 Task: Choose the card "FESTIVAL" for your new game.
Action: Mouse moved to (707, 655)
Screenshot: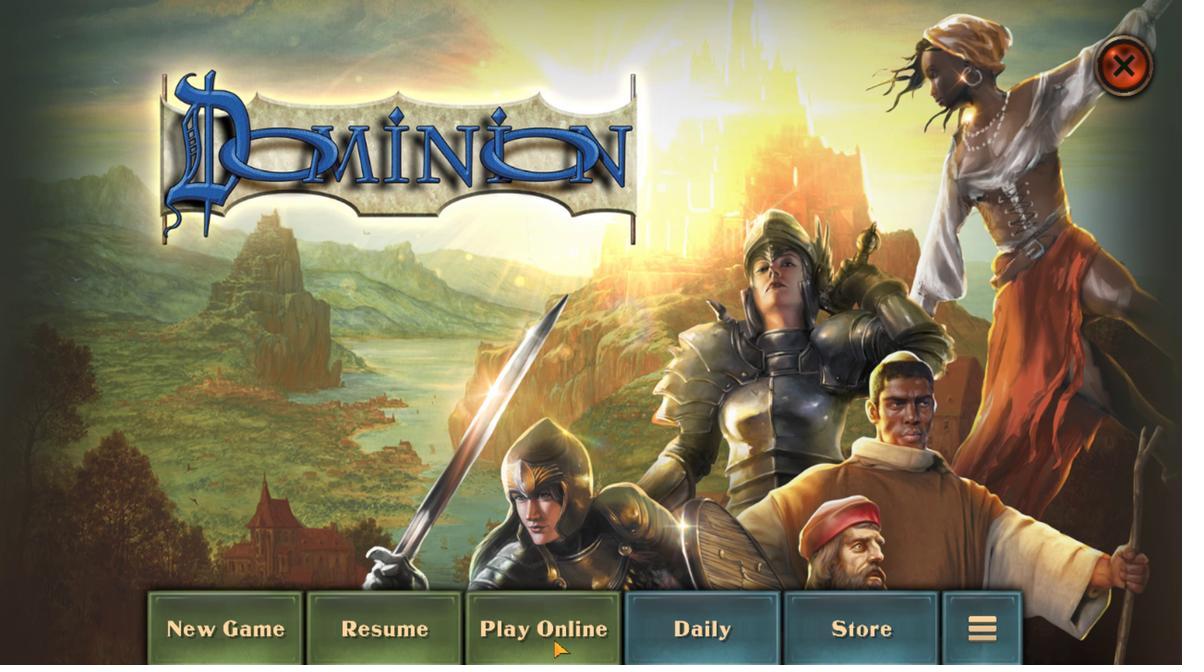 
Action: Mouse pressed left at (707, 655)
Screenshot: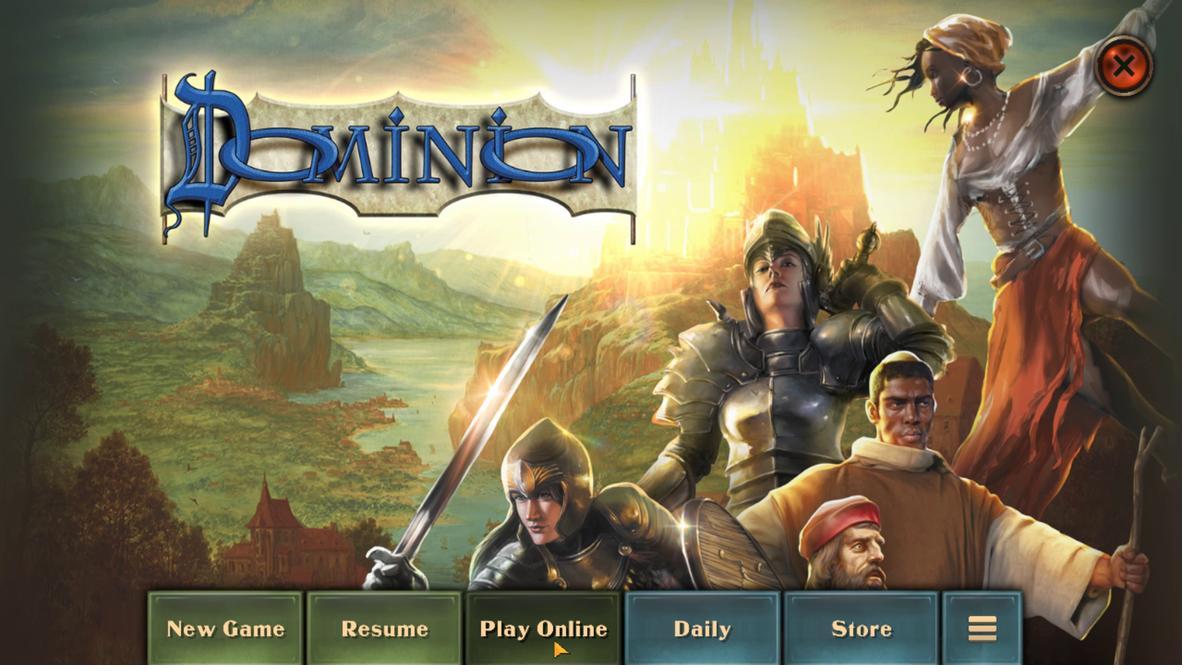 
Action: Mouse moved to (712, 299)
Screenshot: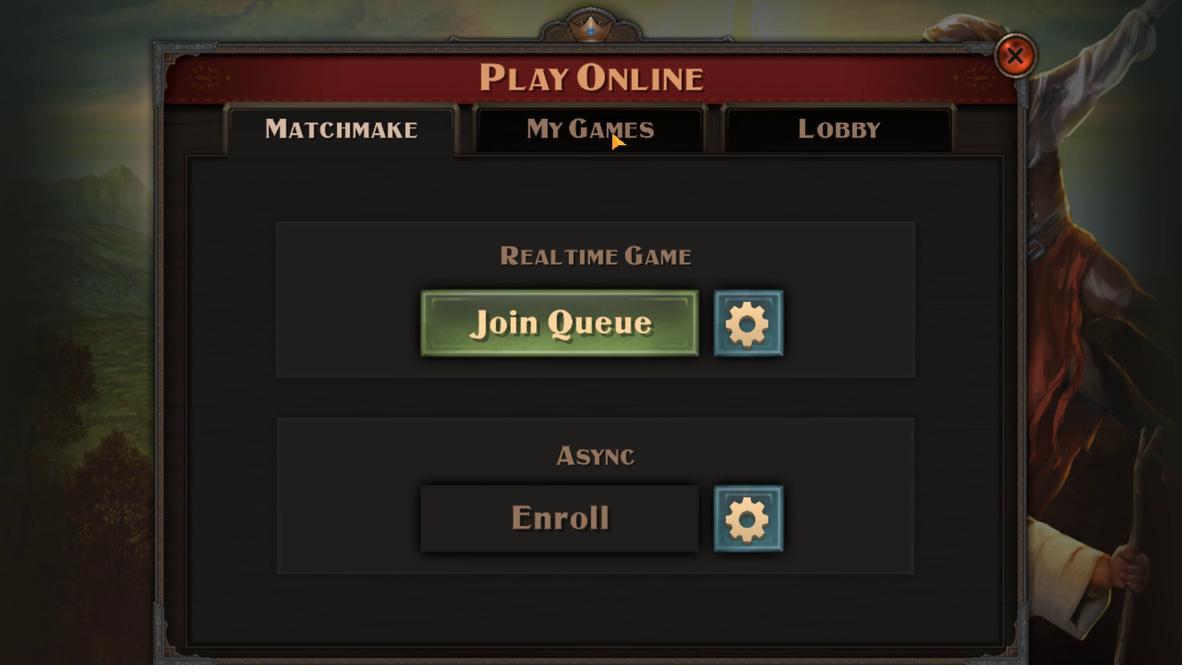 
Action: Mouse pressed left at (712, 299)
Screenshot: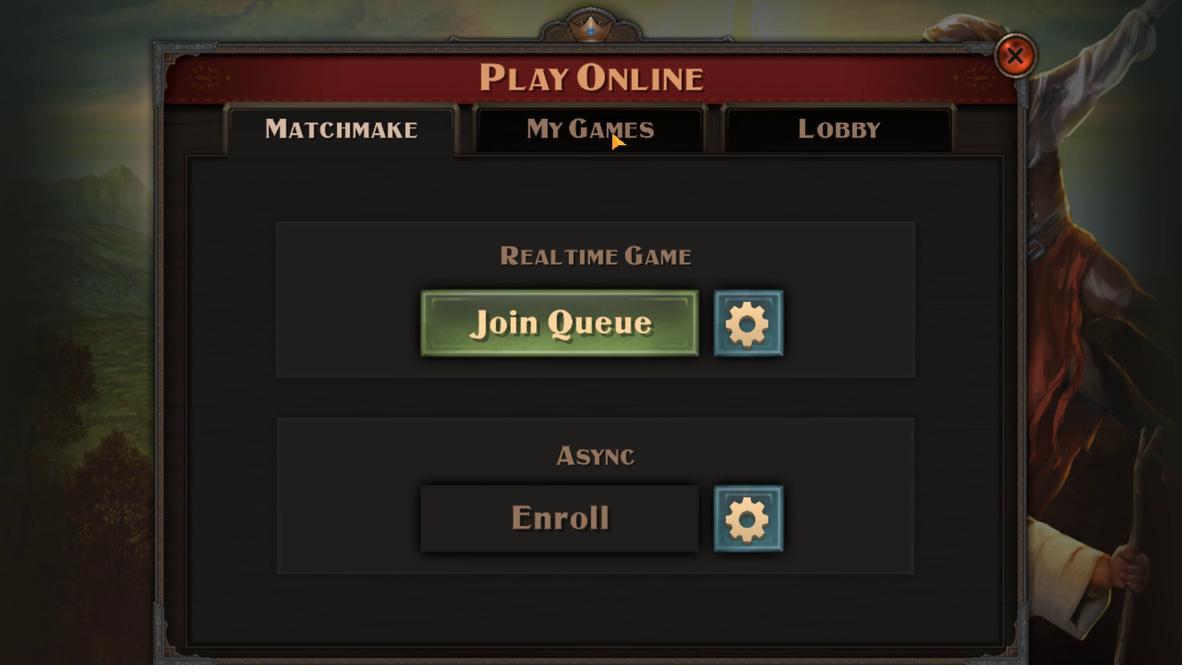 
Action: Mouse moved to (737, 565)
Screenshot: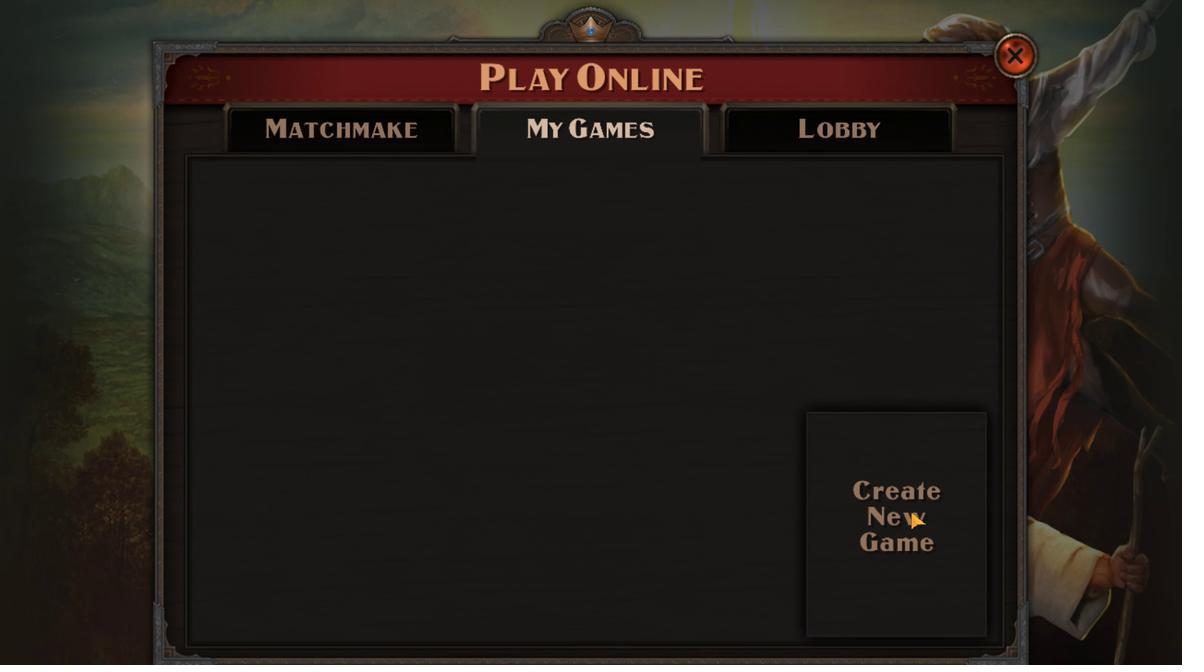 
Action: Mouse pressed left at (737, 565)
Screenshot: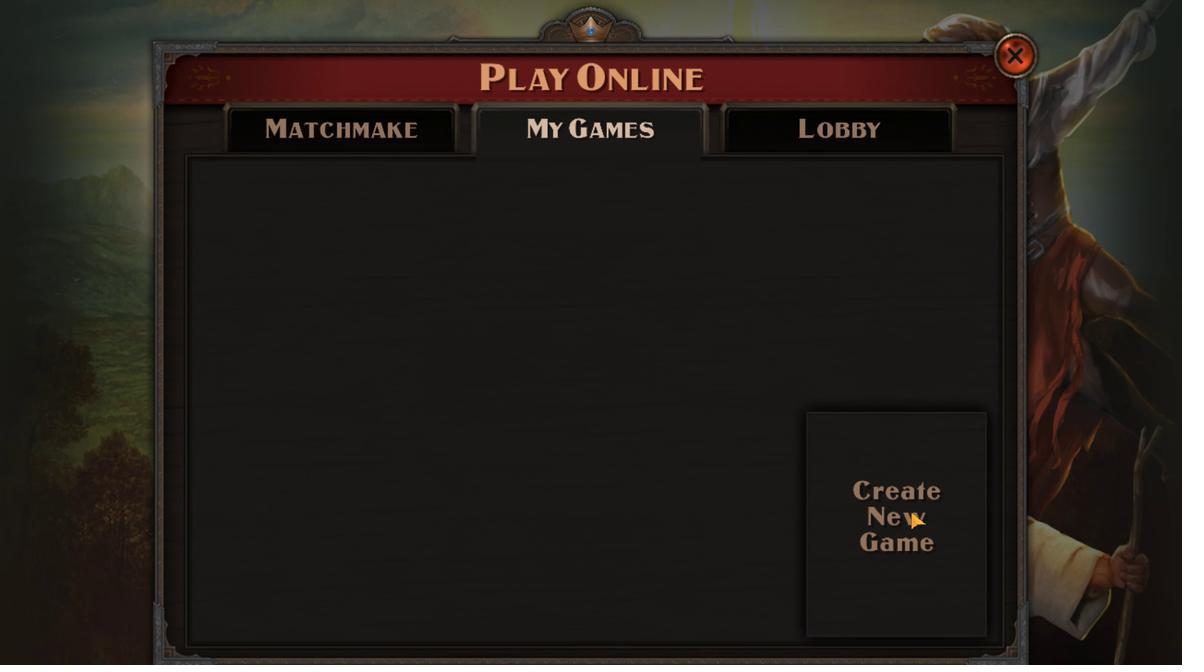 
Action: Mouse moved to (702, 297)
Screenshot: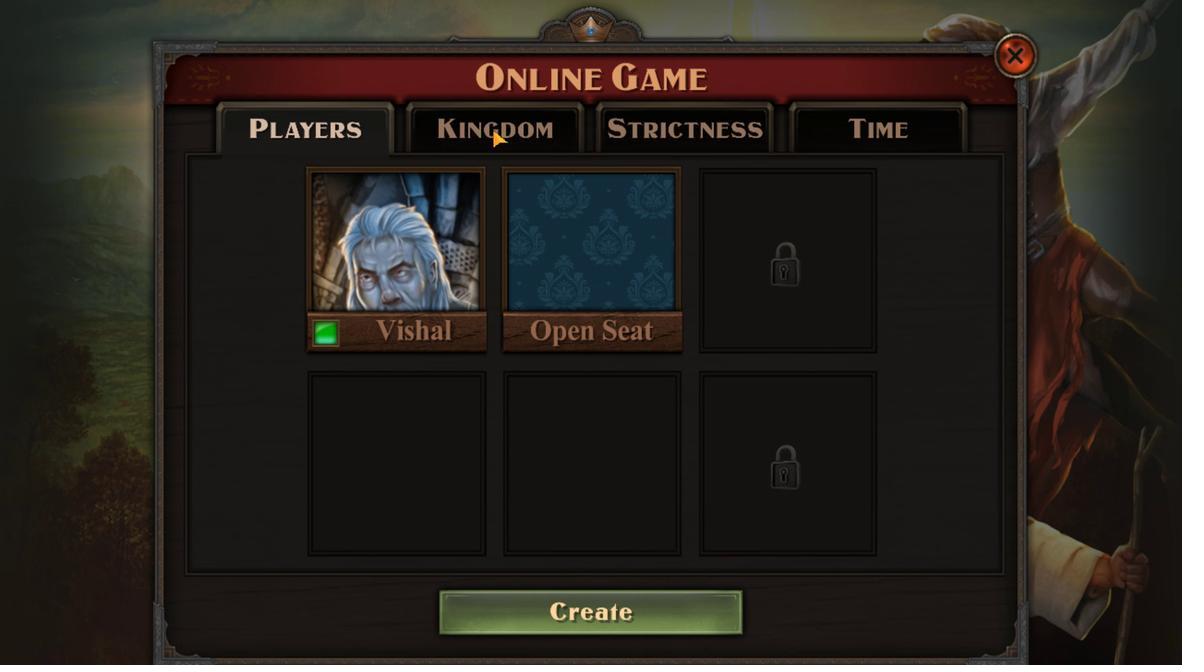 
Action: Mouse pressed left at (702, 297)
Screenshot: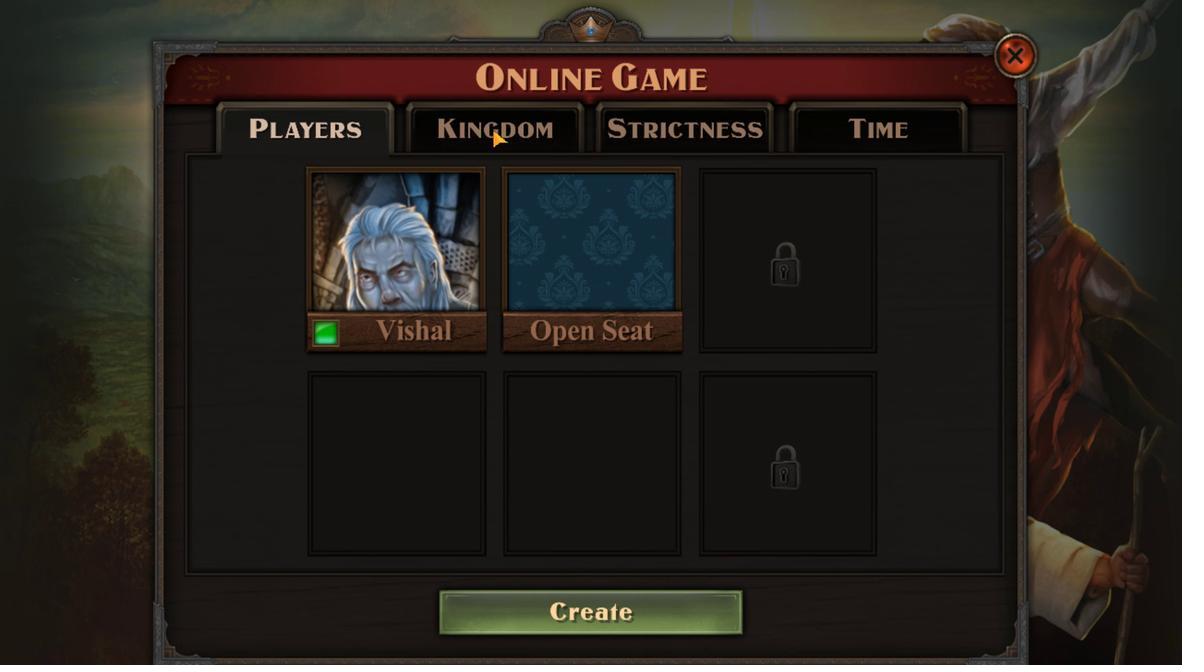 
Action: Mouse moved to (724, 352)
Screenshot: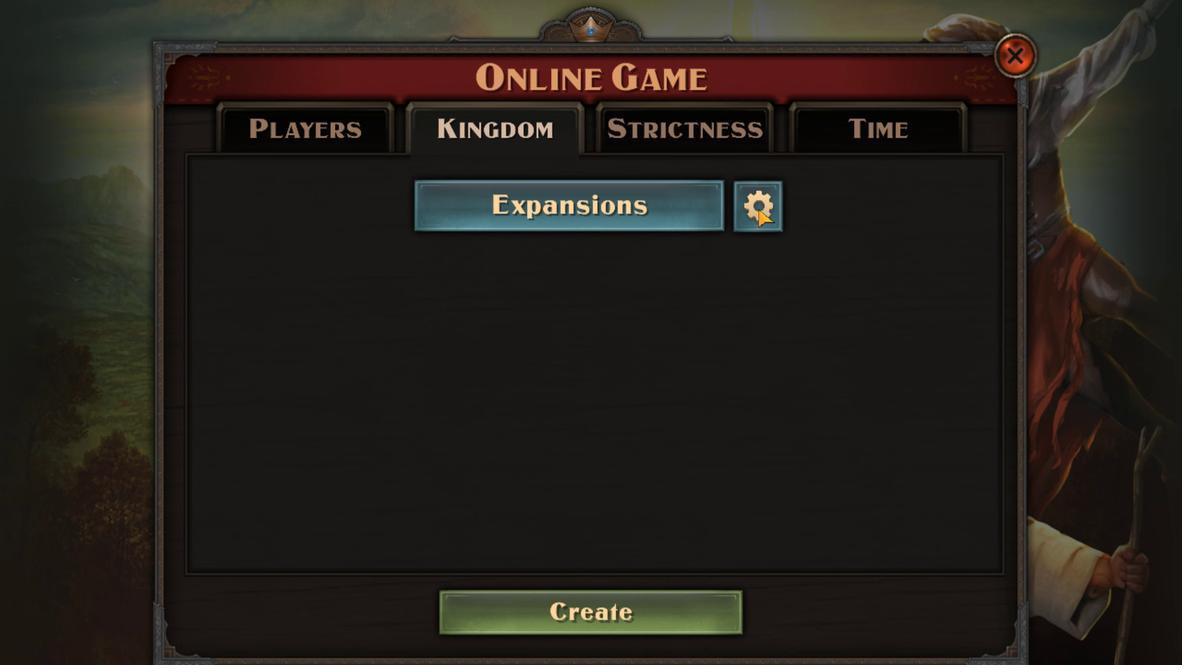 
Action: Mouse pressed left at (724, 352)
Screenshot: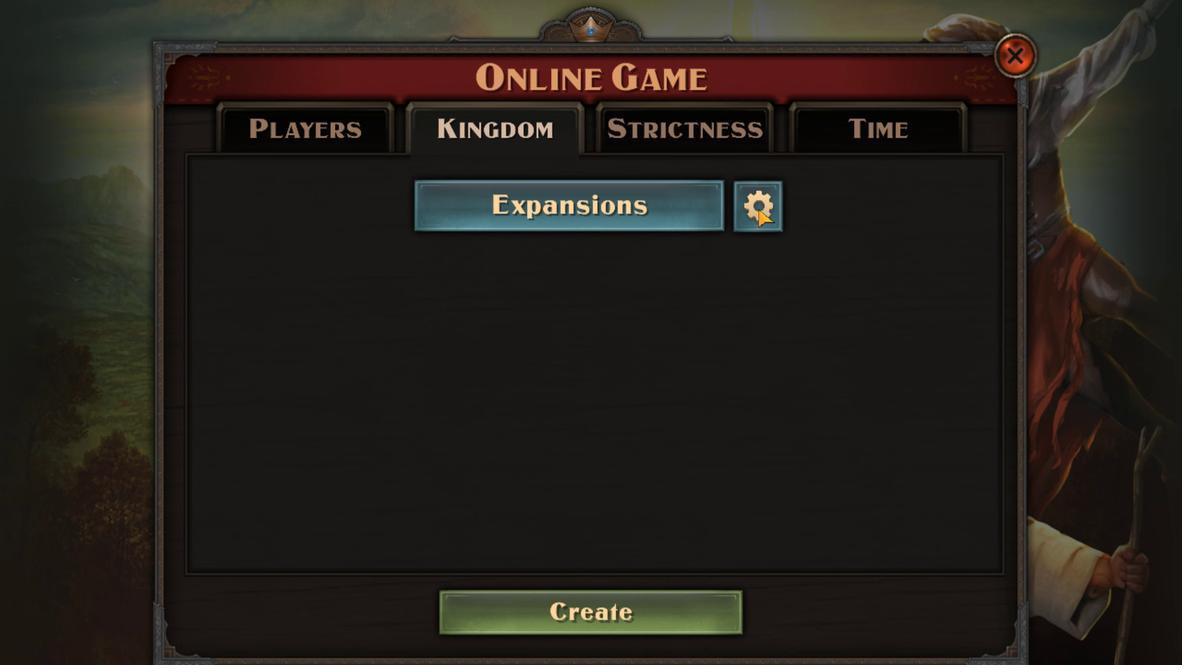 
Action: Mouse moved to (723, 352)
Screenshot: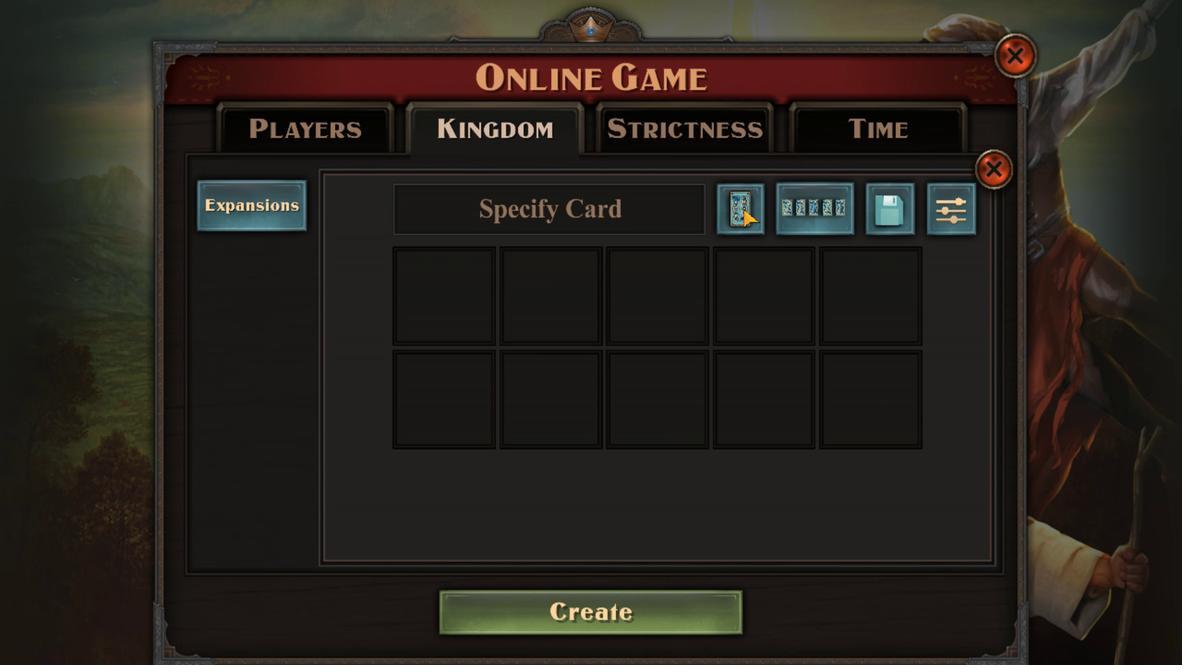 
Action: Mouse pressed left at (723, 352)
Screenshot: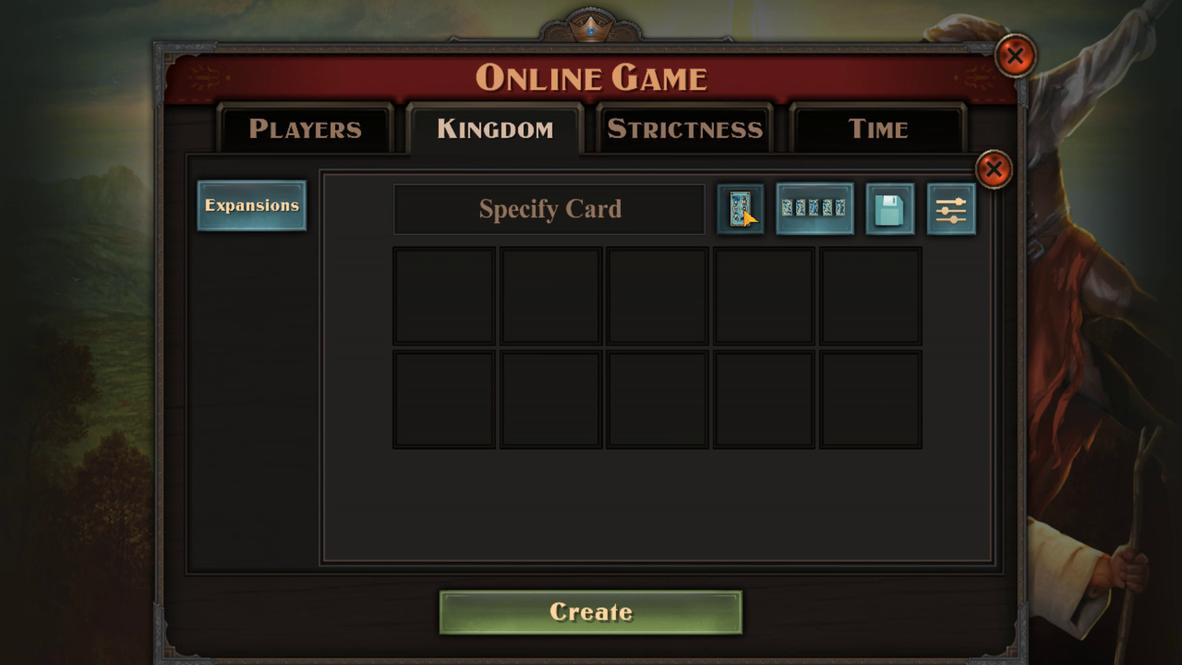 
Action: Mouse moved to (743, 322)
Screenshot: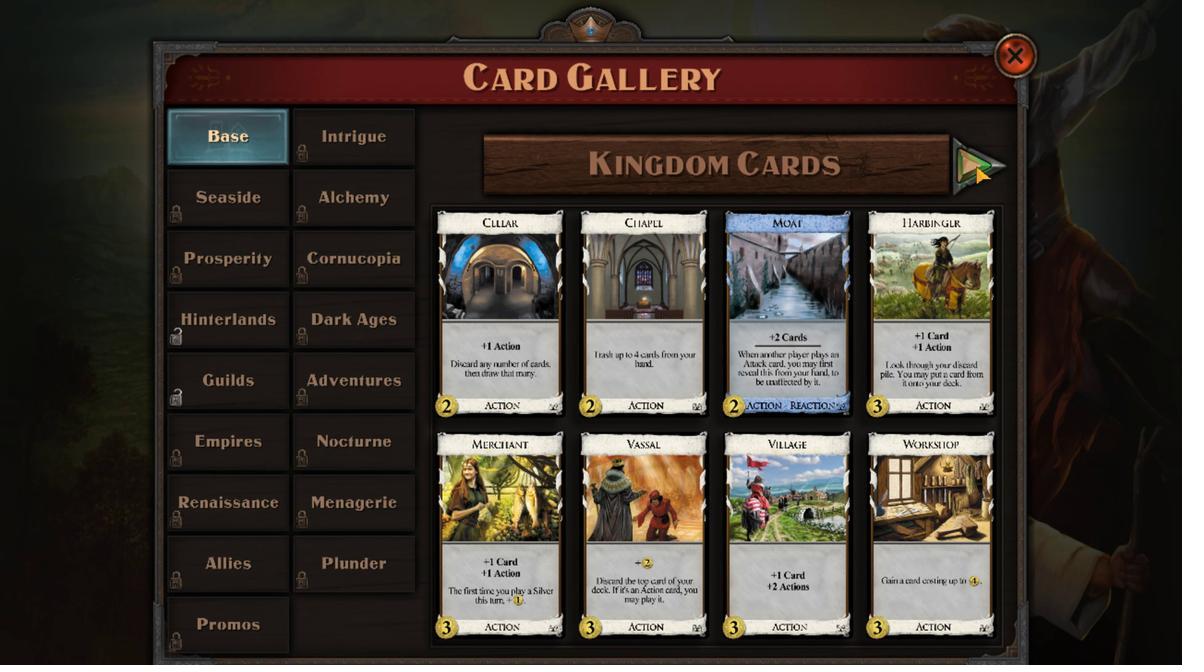 
Action: Mouse pressed left at (743, 322)
Screenshot: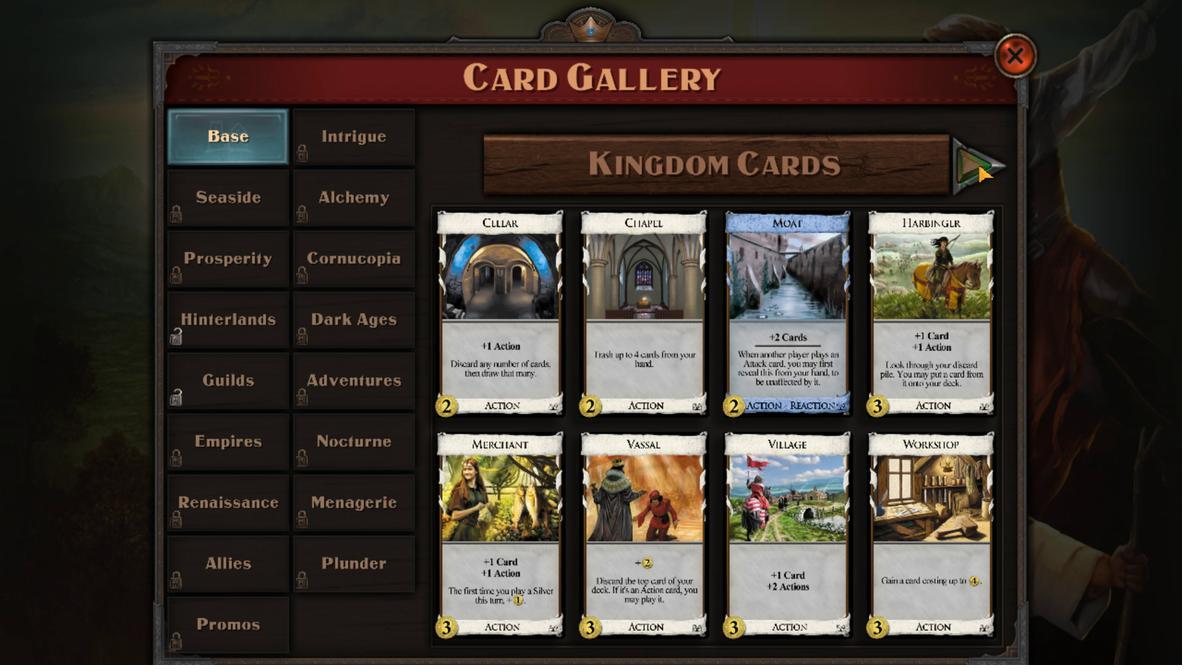 
Action: Mouse pressed left at (743, 322)
Screenshot: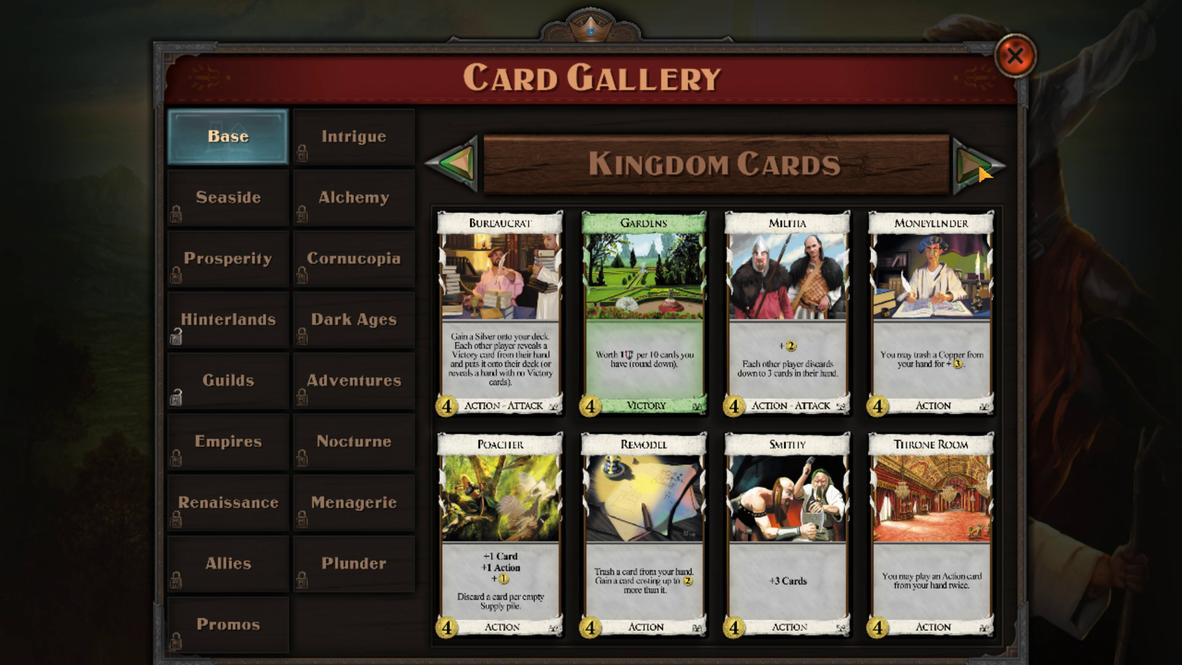 
Action: Mouse moved to (726, 420)
Screenshot: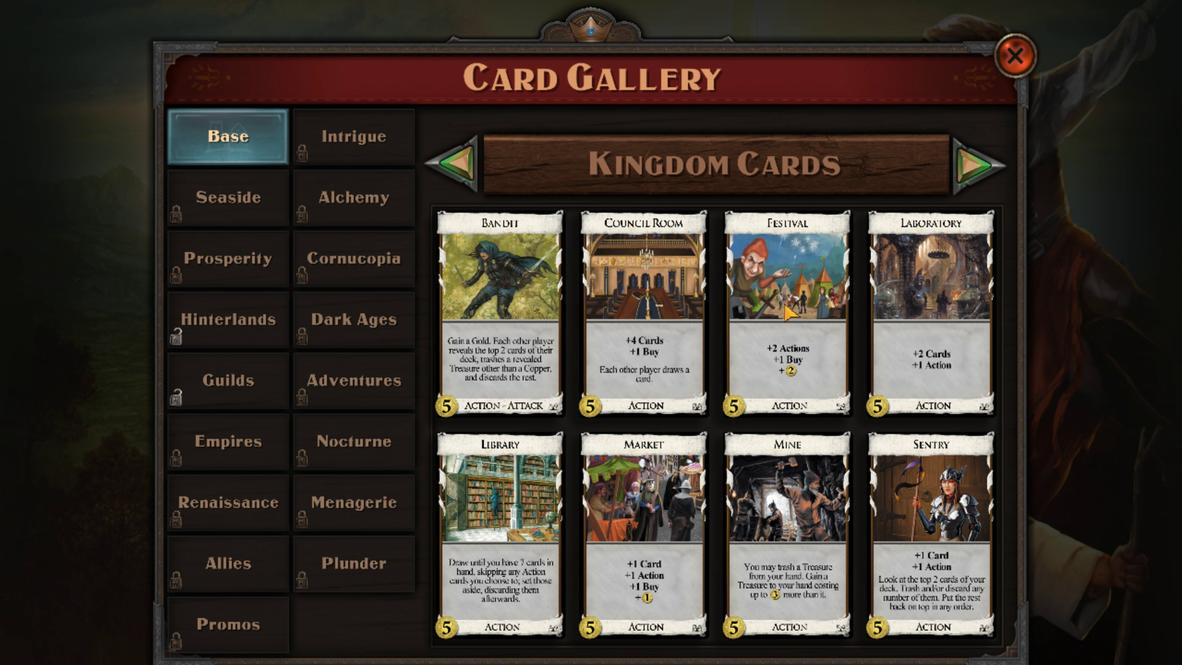 
Action: Mouse pressed left at (726, 420)
Screenshot: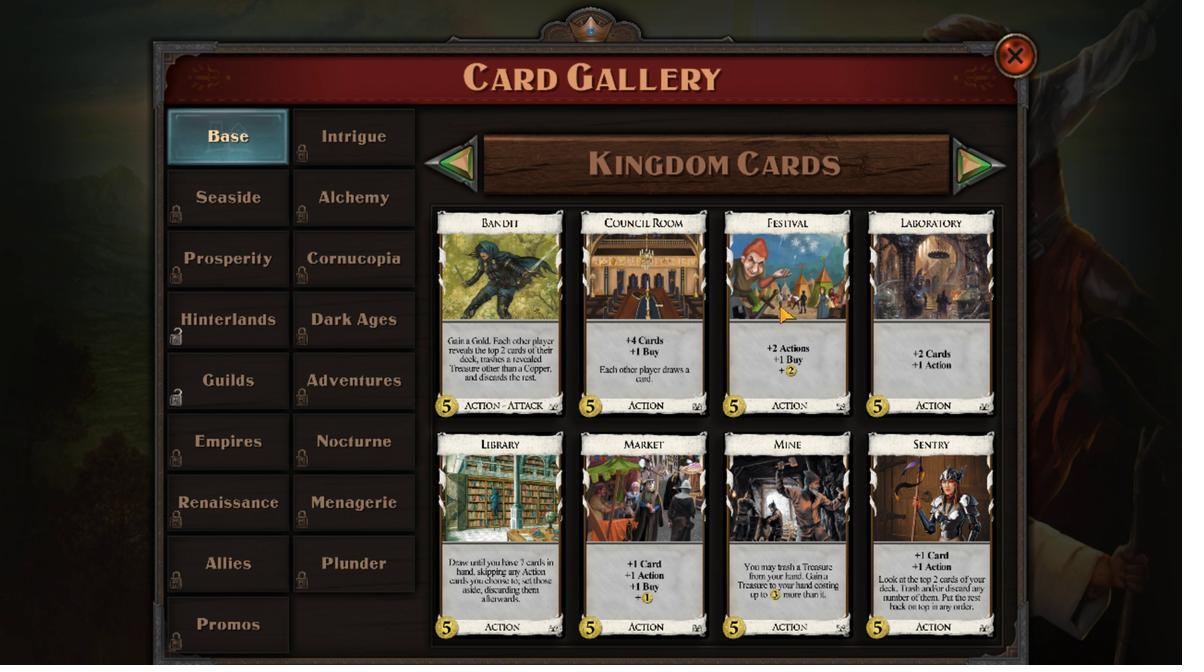 
